 Task: Add Country Life Methyl B12 1000 Mcg to the cart.
Action: Mouse pressed left at (30, 69)
Screenshot: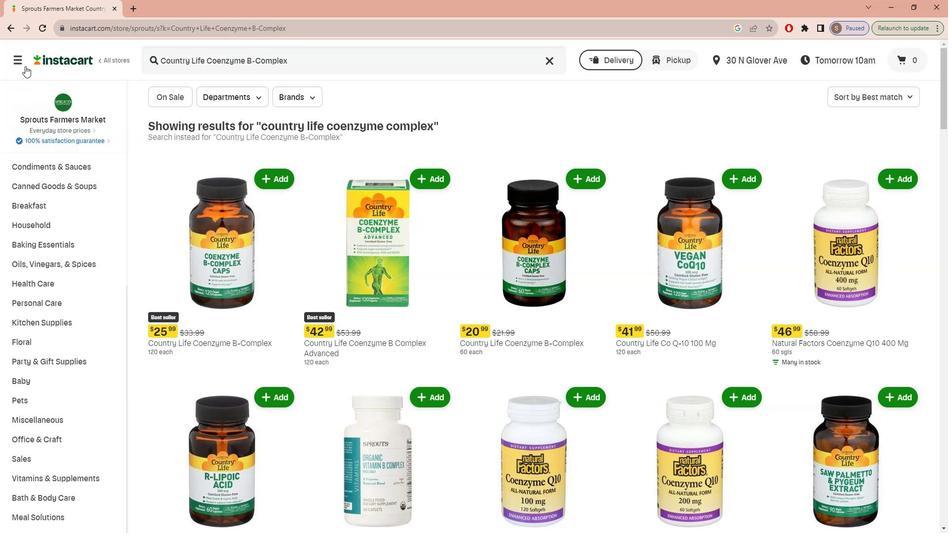 
Action: Mouse moved to (34, 129)
Screenshot: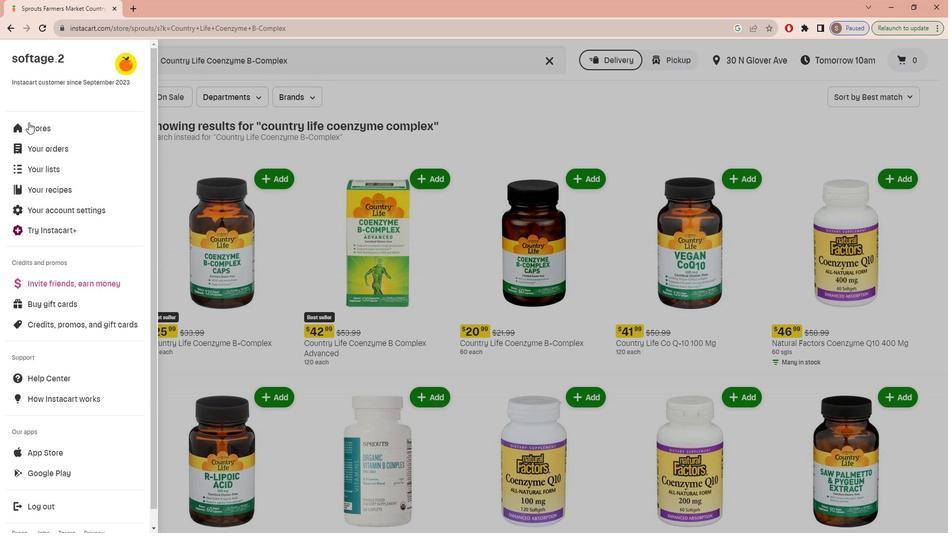 
Action: Mouse pressed left at (34, 129)
Screenshot: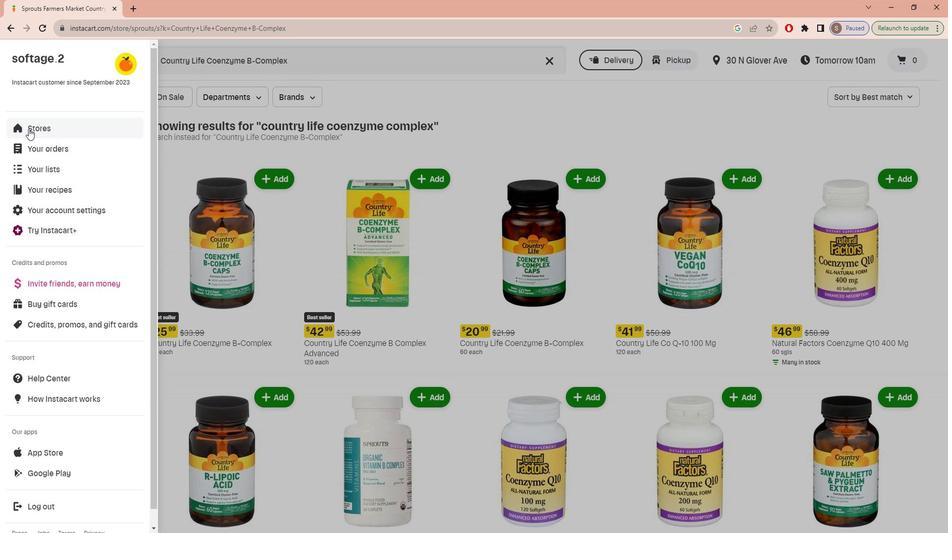 
Action: Mouse moved to (244, 103)
Screenshot: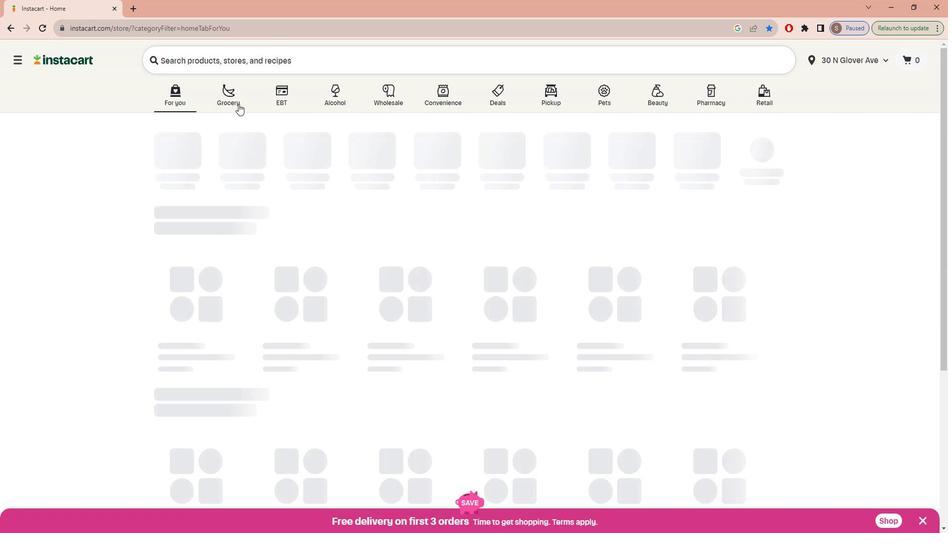 
Action: Mouse pressed left at (244, 103)
Screenshot: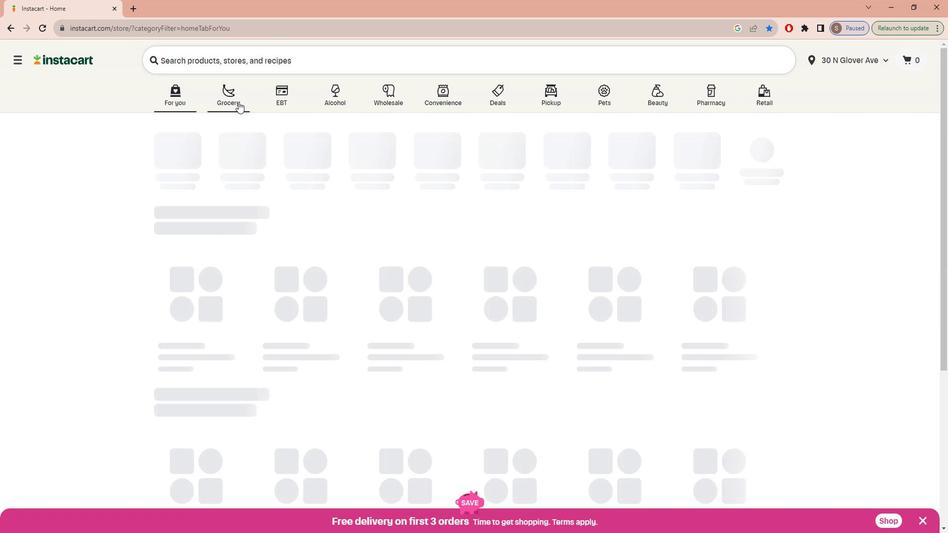 
Action: Mouse moved to (222, 277)
Screenshot: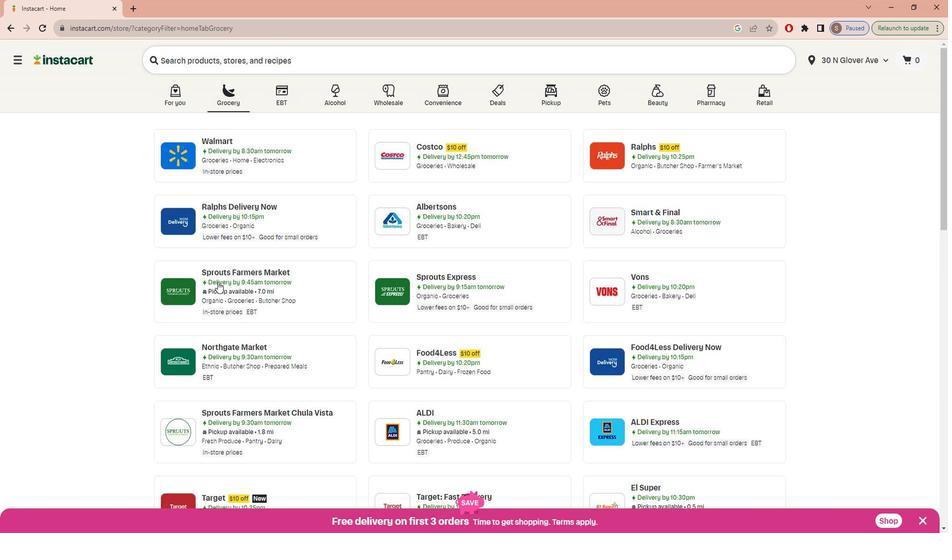 
Action: Mouse pressed left at (222, 277)
Screenshot: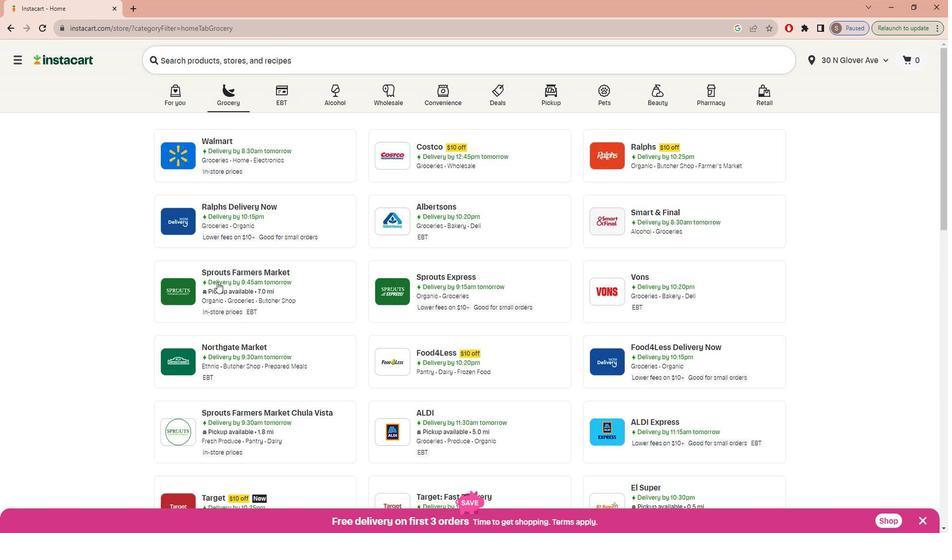 
Action: Mouse moved to (99, 389)
Screenshot: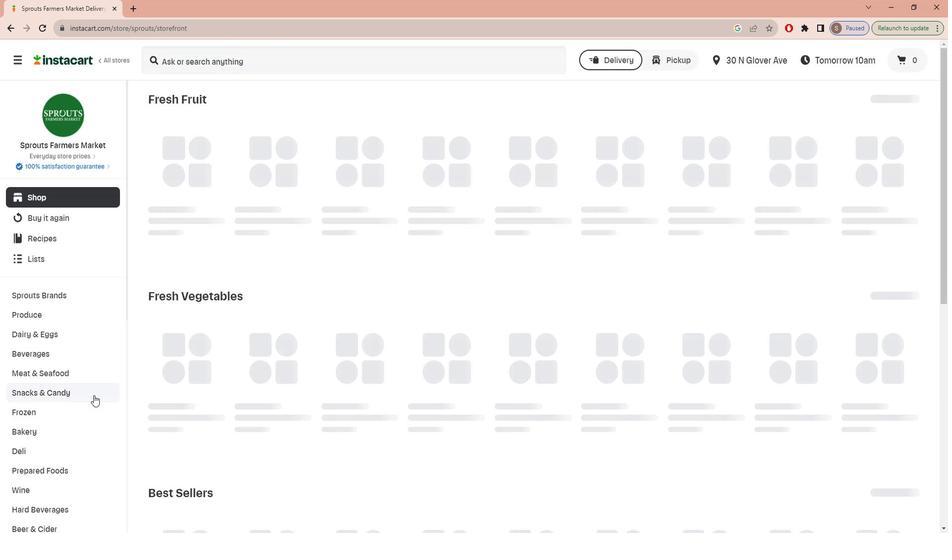
Action: Mouse scrolled (99, 388) with delta (0, 0)
Screenshot: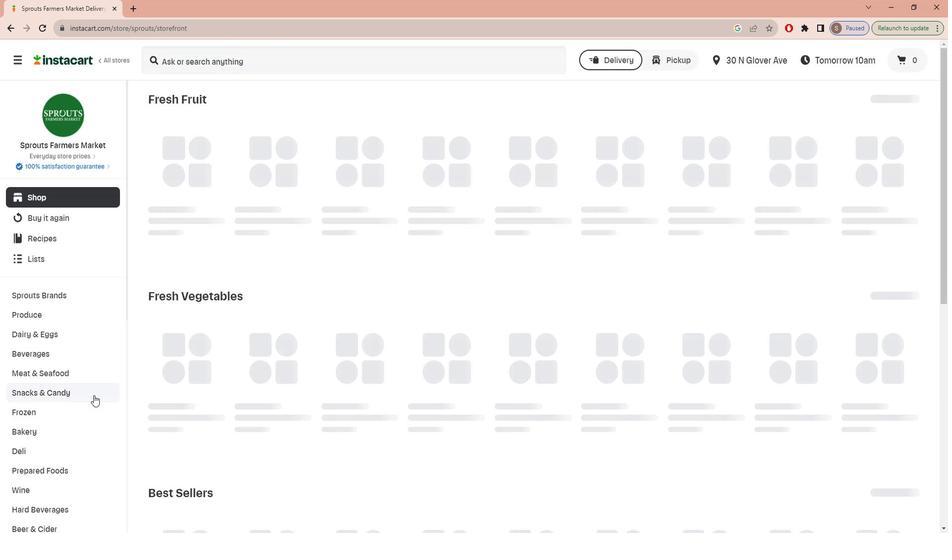 
Action: Mouse moved to (98, 390)
Screenshot: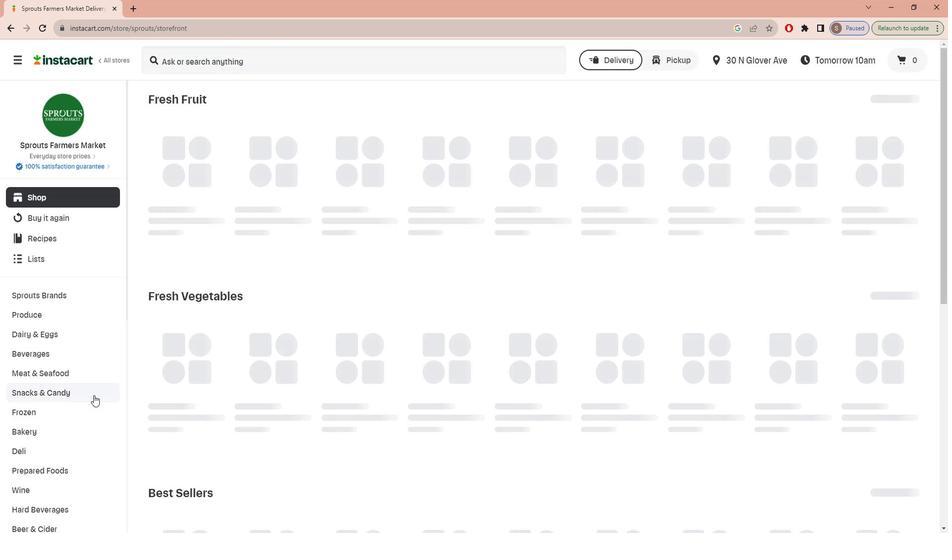 
Action: Mouse scrolled (98, 390) with delta (0, 0)
Screenshot: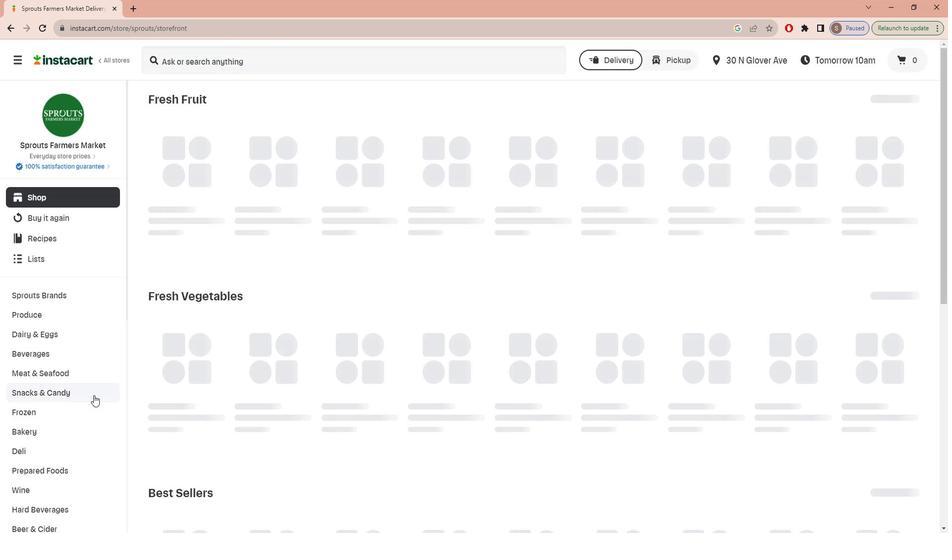 
Action: Mouse moved to (98, 391)
Screenshot: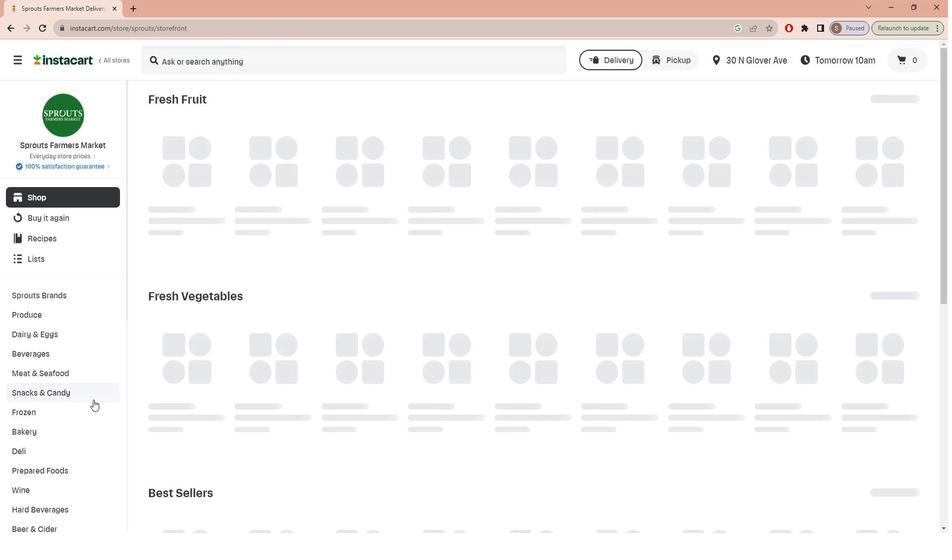
Action: Mouse scrolled (98, 390) with delta (0, 0)
Screenshot: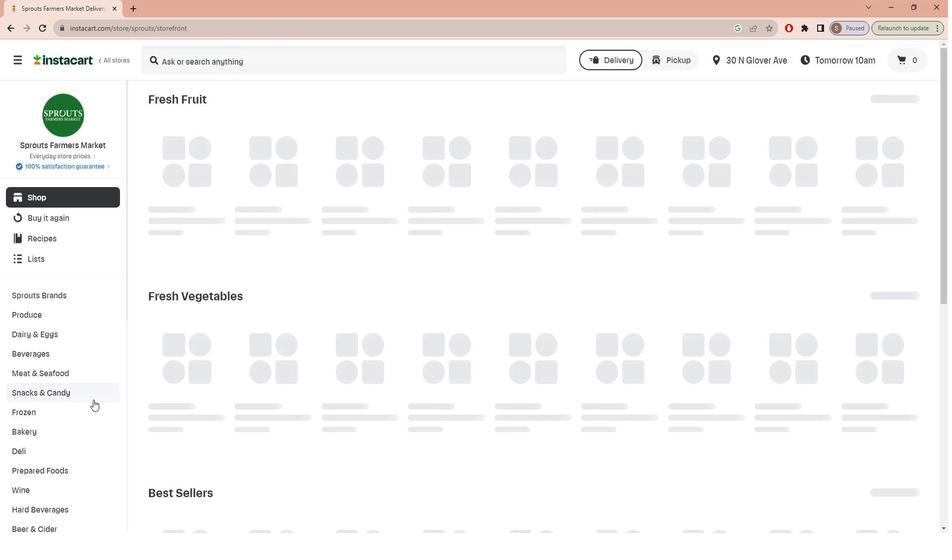 
Action: Mouse scrolled (98, 390) with delta (0, 0)
Screenshot: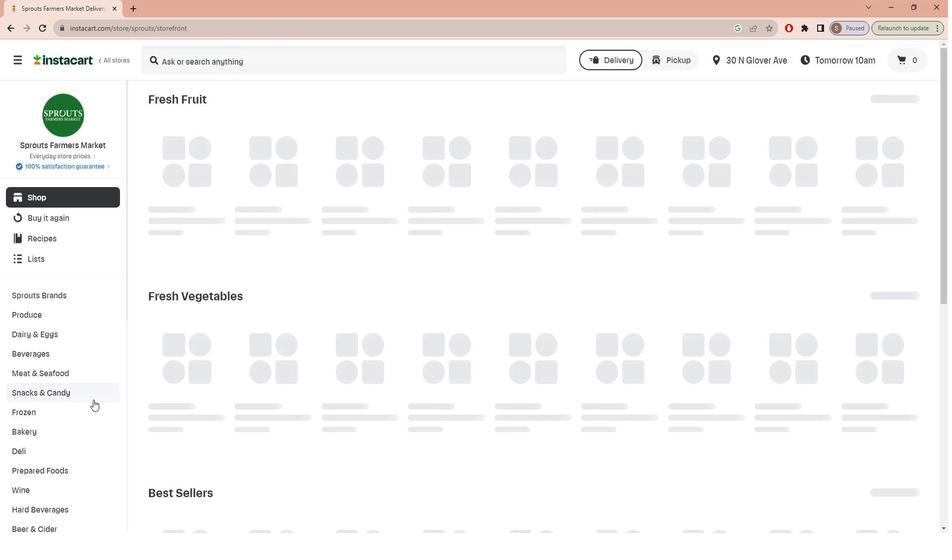 
Action: Mouse scrolled (98, 390) with delta (0, 0)
Screenshot: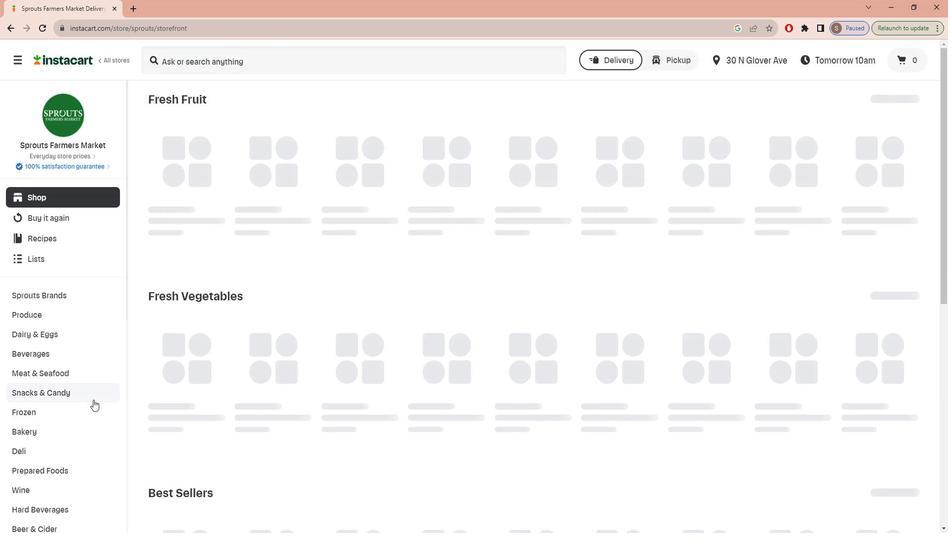 
Action: Mouse scrolled (98, 390) with delta (0, 0)
Screenshot: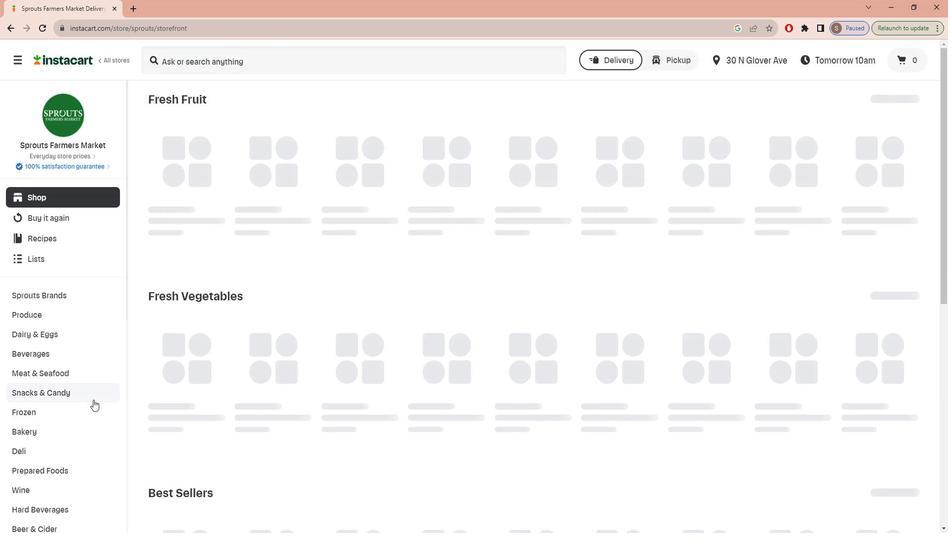 
Action: Mouse scrolled (98, 390) with delta (0, 0)
Screenshot: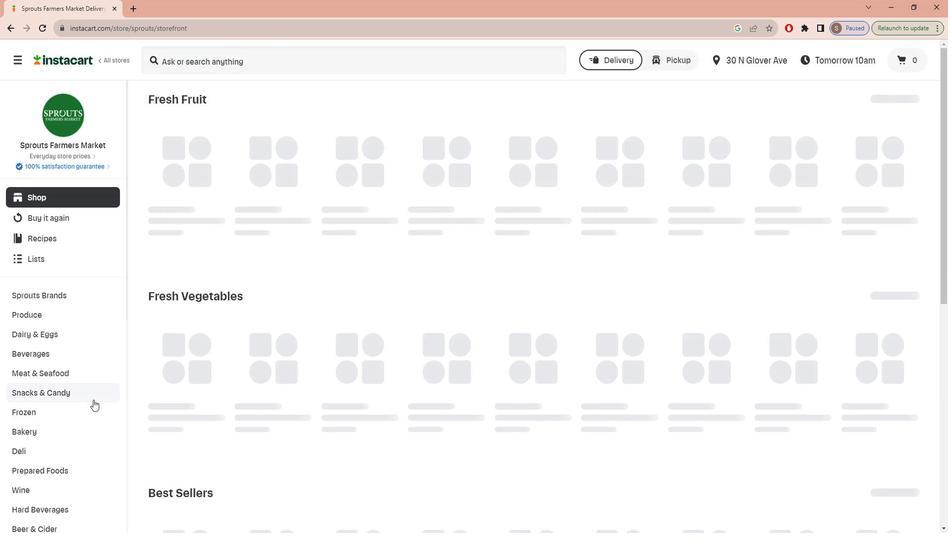 
Action: Mouse scrolled (98, 390) with delta (0, 0)
Screenshot: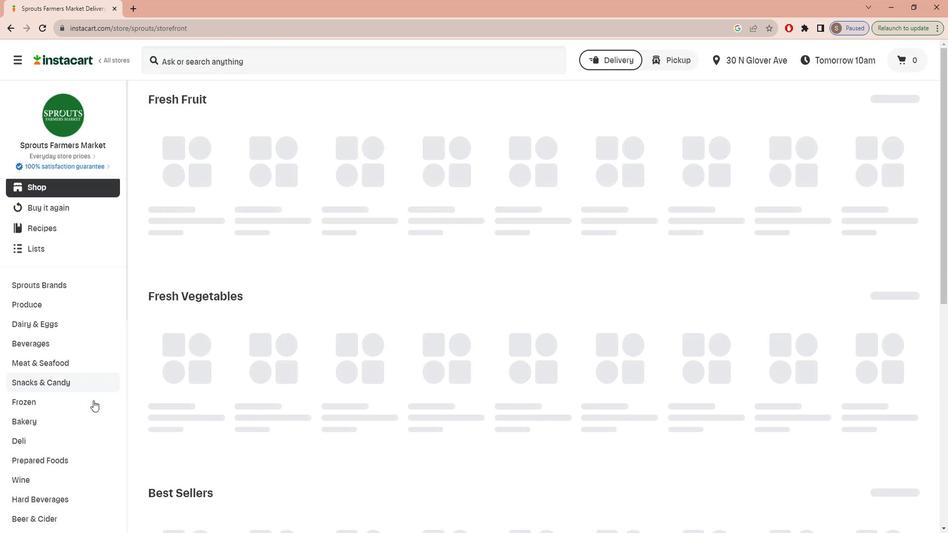 
Action: Mouse moved to (98, 391)
Screenshot: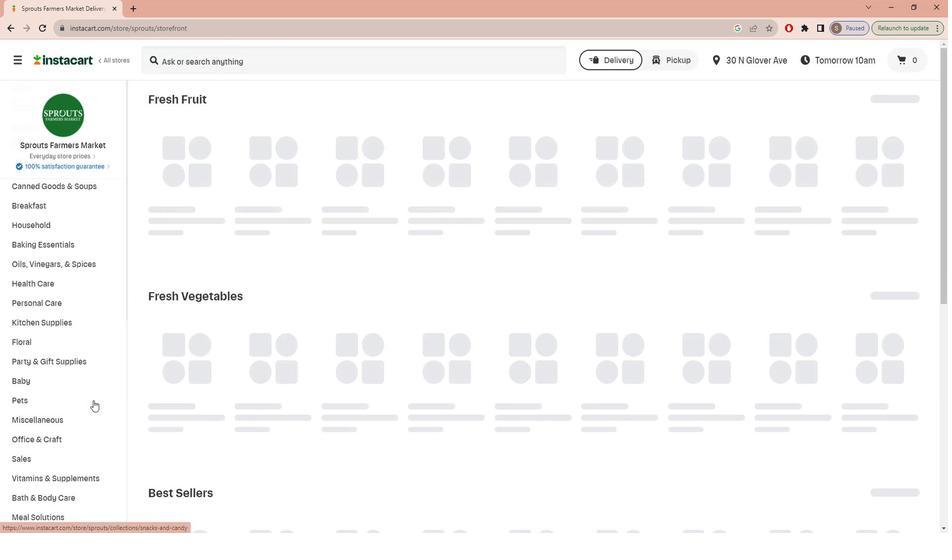 
Action: Mouse scrolled (98, 390) with delta (0, 0)
Screenshot: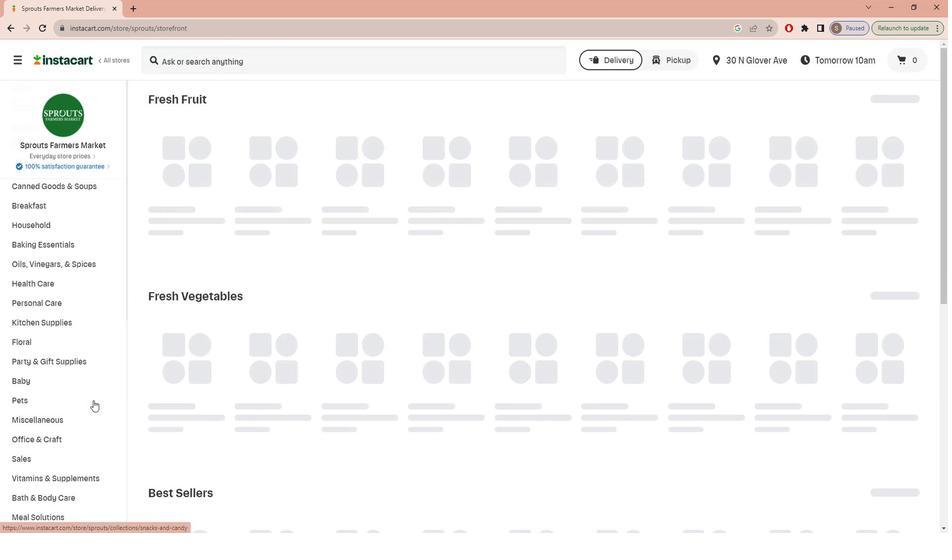 
Action: Mouse scrolled (98, 390) with delta (0, 0)
Screenshot: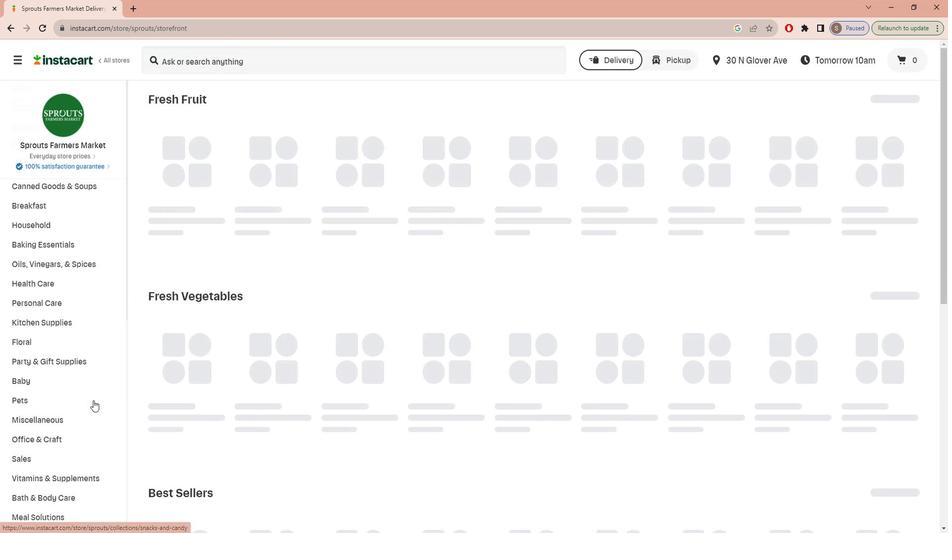 
Action: Mouse scrolled (98, 390) with delta (0, 0)
Screenshot: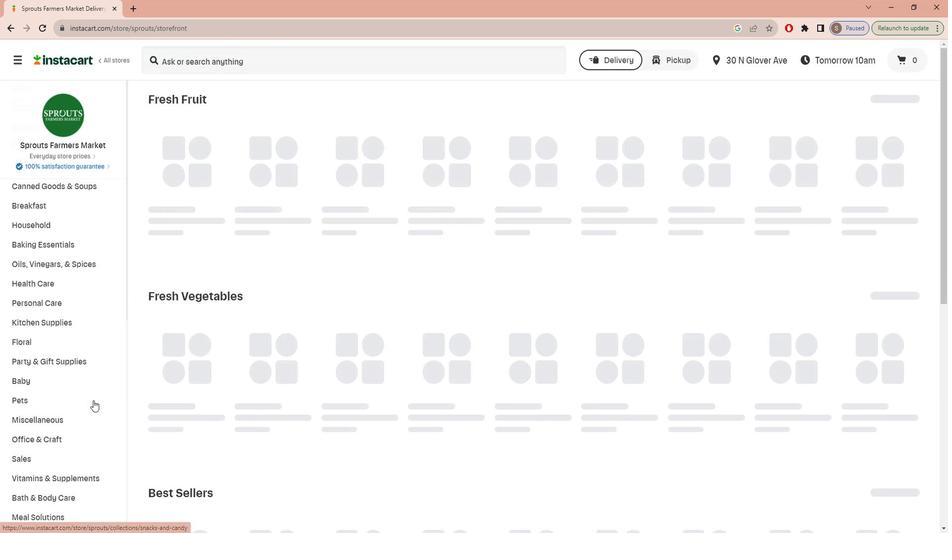 
Action: Mouse scrolled (98, 390) with delta (0, 0)
Screenshot: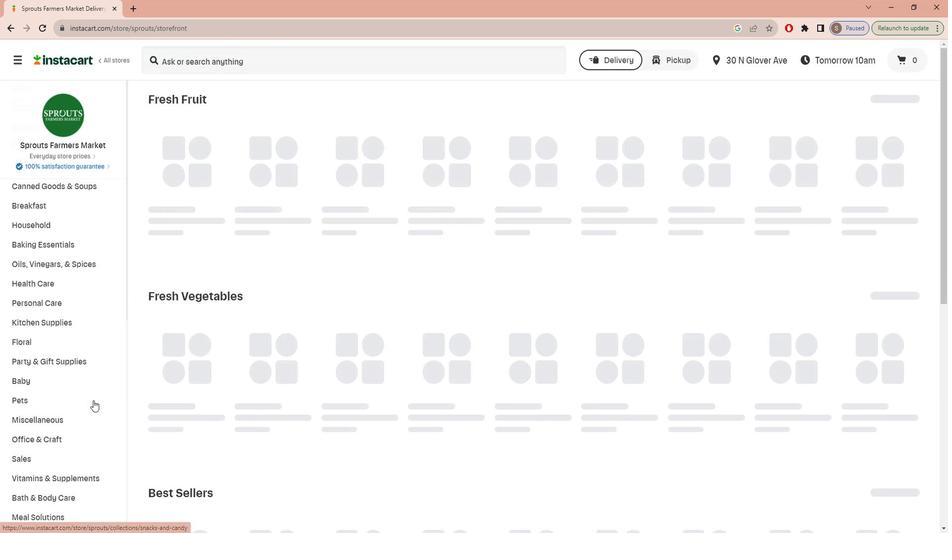 
Action: Mouse scrolled (98, 390) with delta (0, 0)
Screenshot: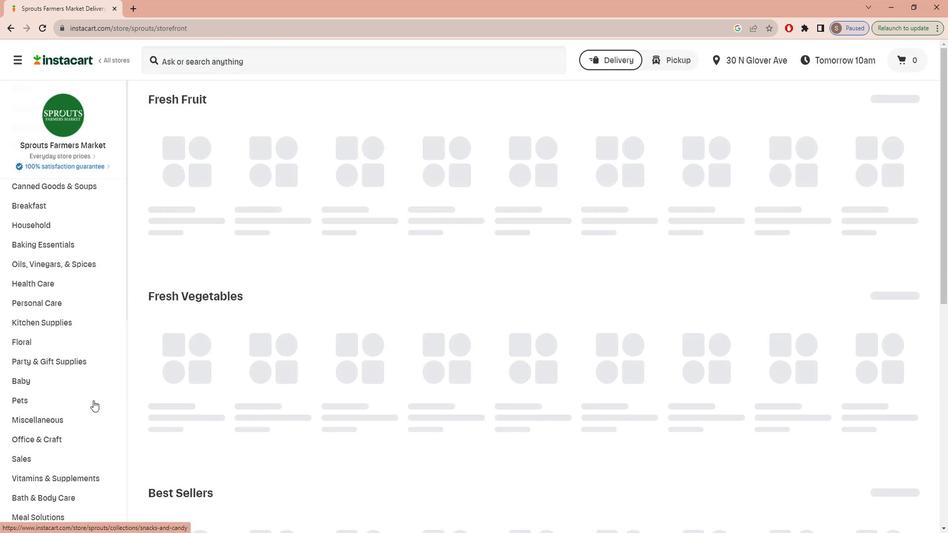 
Action: Mouse scrolled (98, 390) with delta (0, 0)
Screenshot: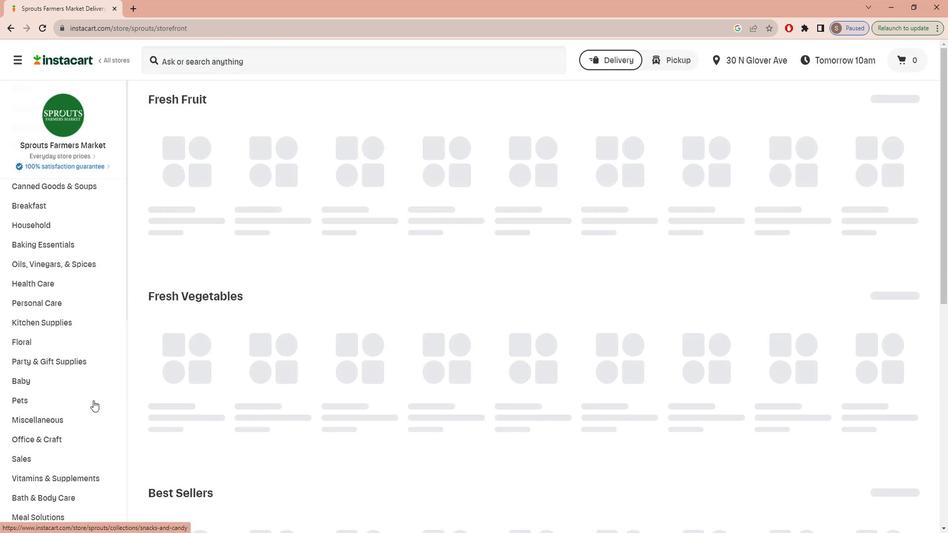 
Action: Mouse moved to (92, 466)
Screenshot: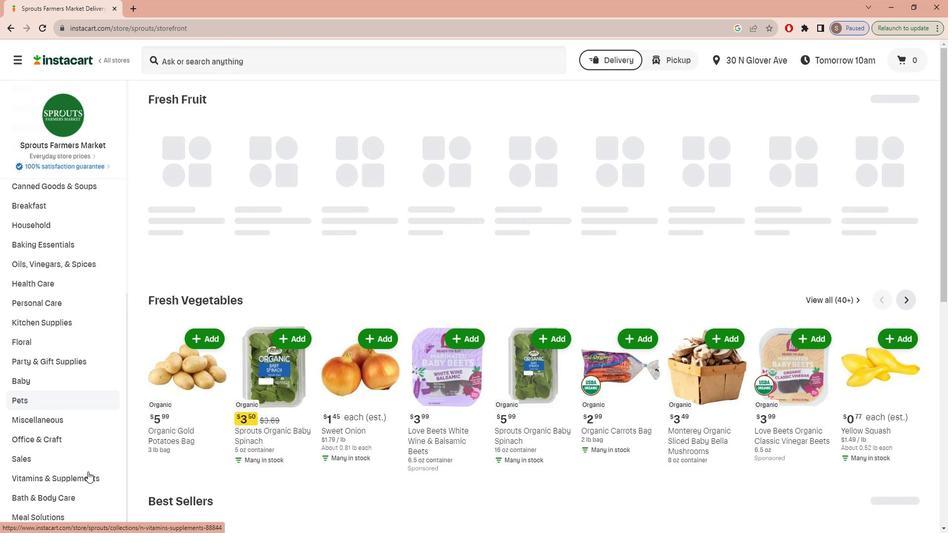 
Action: Mouse pressed left at (92, 466)
Screenshot: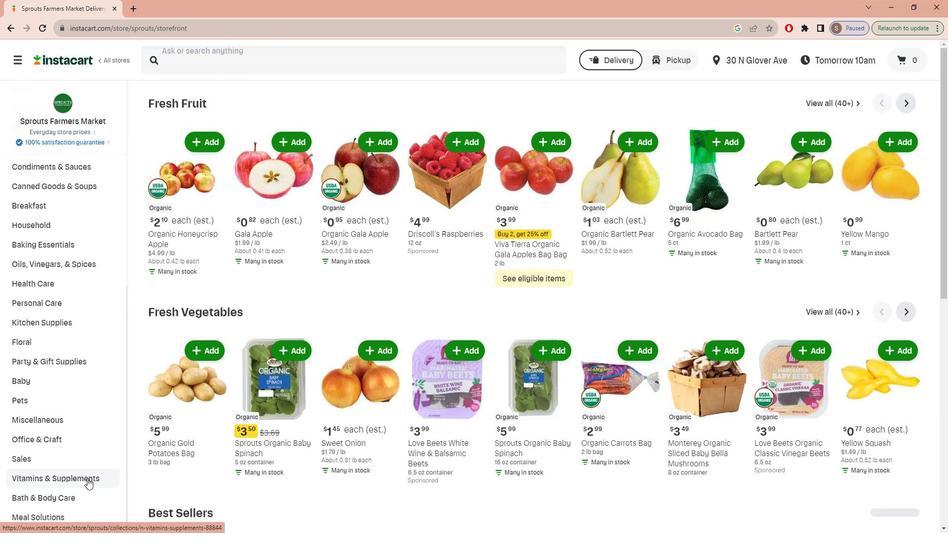 
Action: Mouse moved to (925, 129)
Screenshot: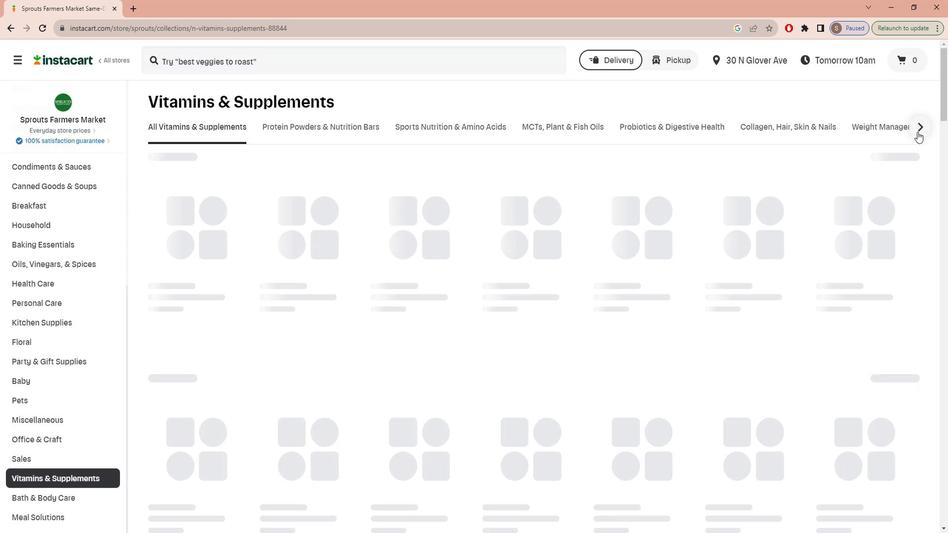 
Action: Mouse pressed left at (925, 129)
Screenshot: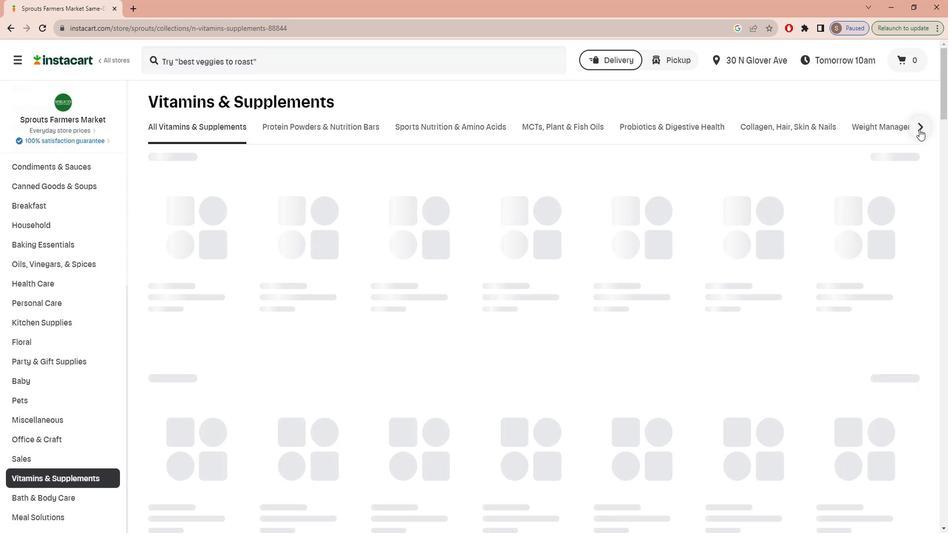 
Action: Mouse moved to (682, 128)
Screenshot: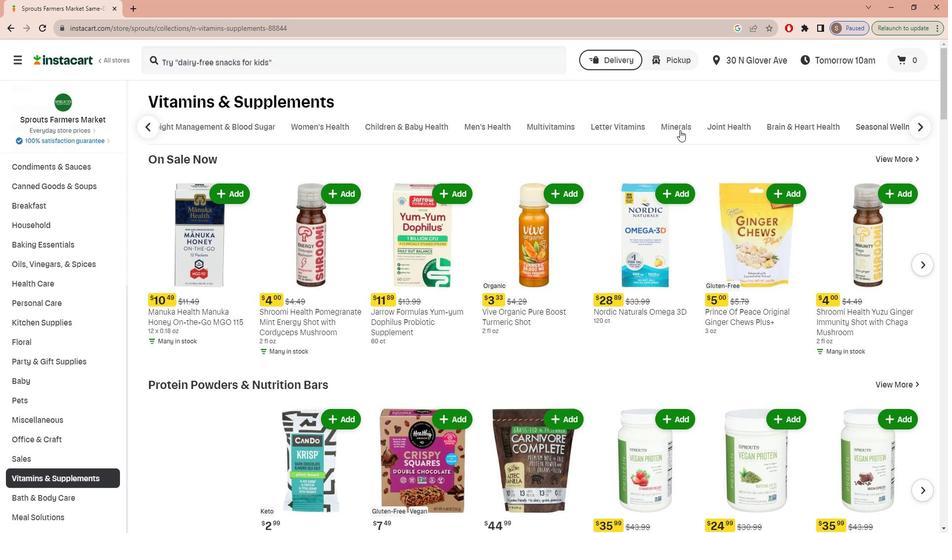 
Action: Mouse pressed left at (682, 128)
Screenshot: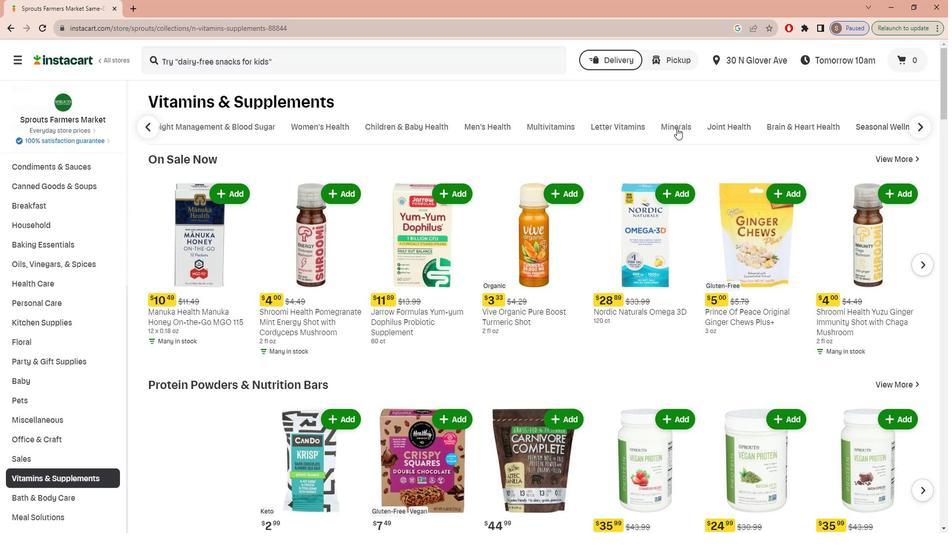 
Action: Mouse moved to (431, 66)
Screenshot: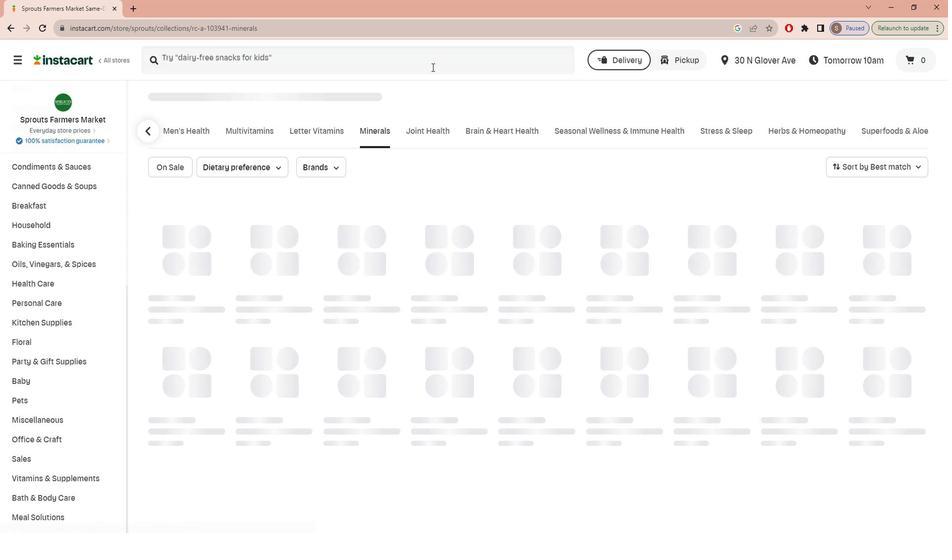 
Action: Mouse pressed left at (431, 66)
Screenshot: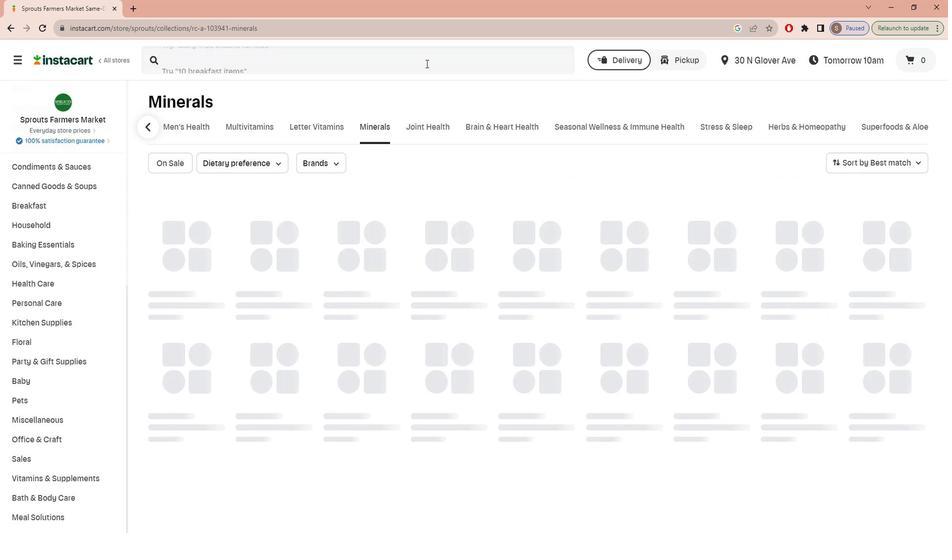 
Action: Key pressed c<Key.caps_lock>OUNTRY<Key.space><Key.caps_lock>l<Key.caps_lock>IFE<Key.space><Key.caps_lock>m<Key.caps_lock>ETHYL<Key.space><Key.caps_lock>b12<Key.space>1000<Key.space>m<Key.caps_lock>CG<Key.enter>
Screenshot: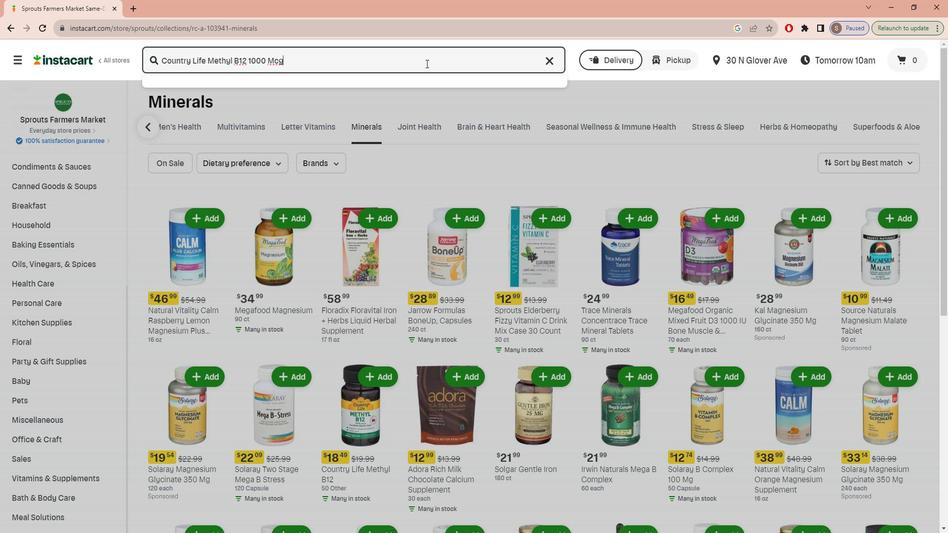 
Action: Mouse moved to (284, 167)
Screenshot: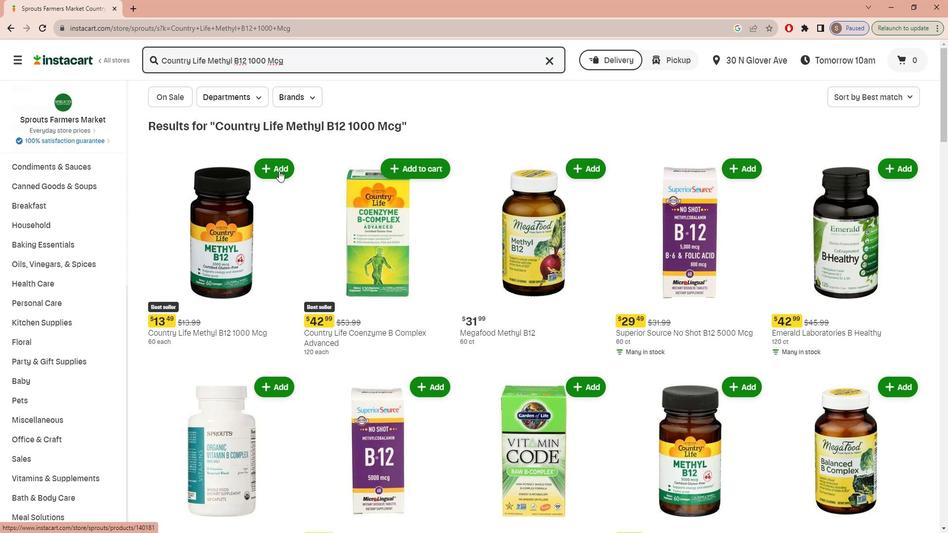
Action: Mouse pressed left at (284, 167)
Screenshot: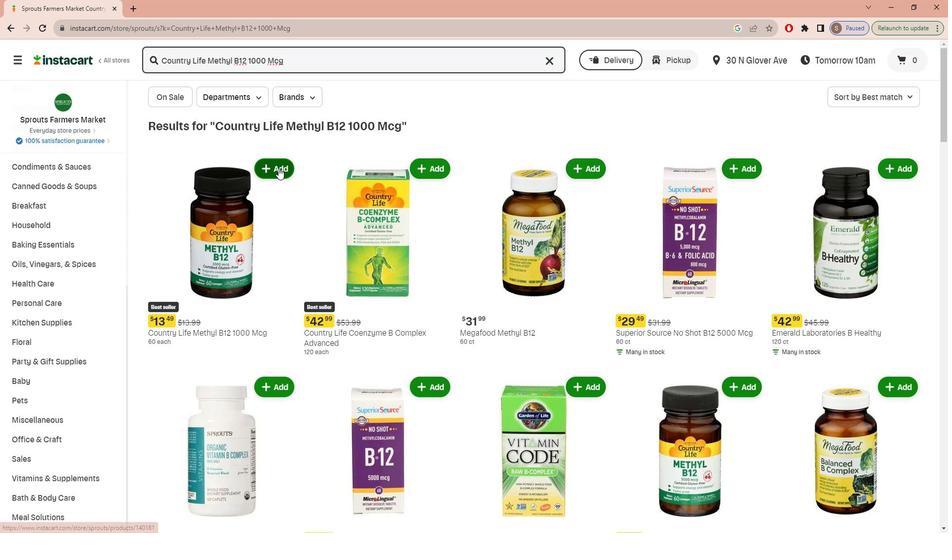 
Action: Mouse moved to (301, 271)
Screenshot: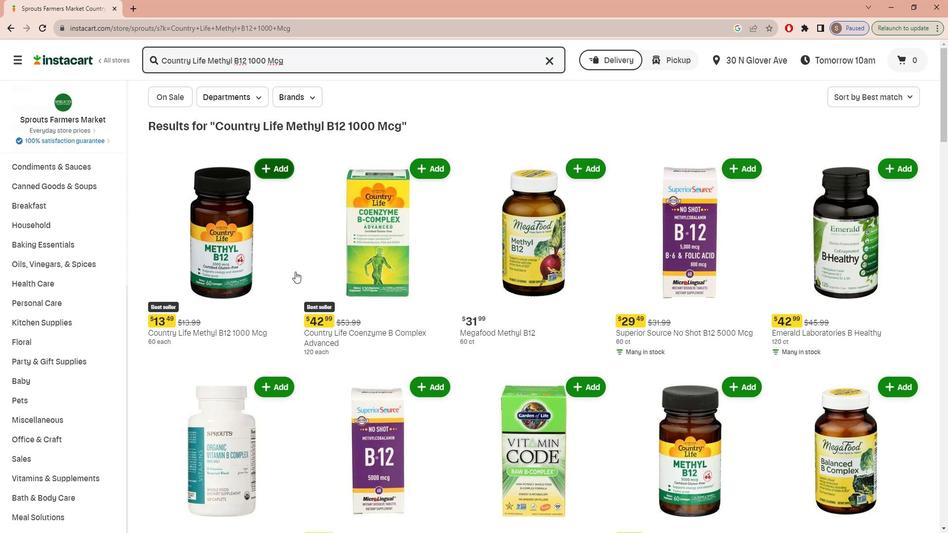 
